 Task: Play online crossword game.
Action: Mouse moved to (480, 266)
Screenshot: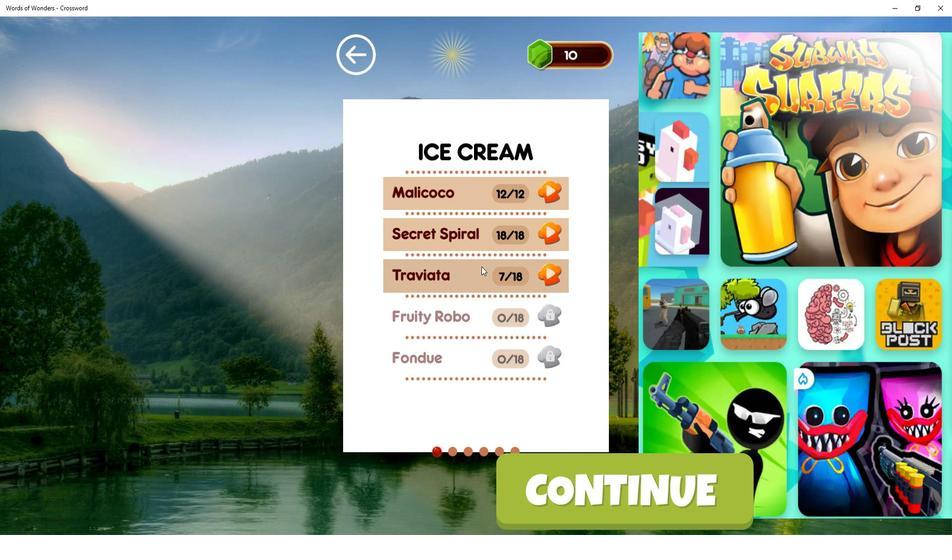 
Action: Mouse pressed left at (480, 266)
Screenshot: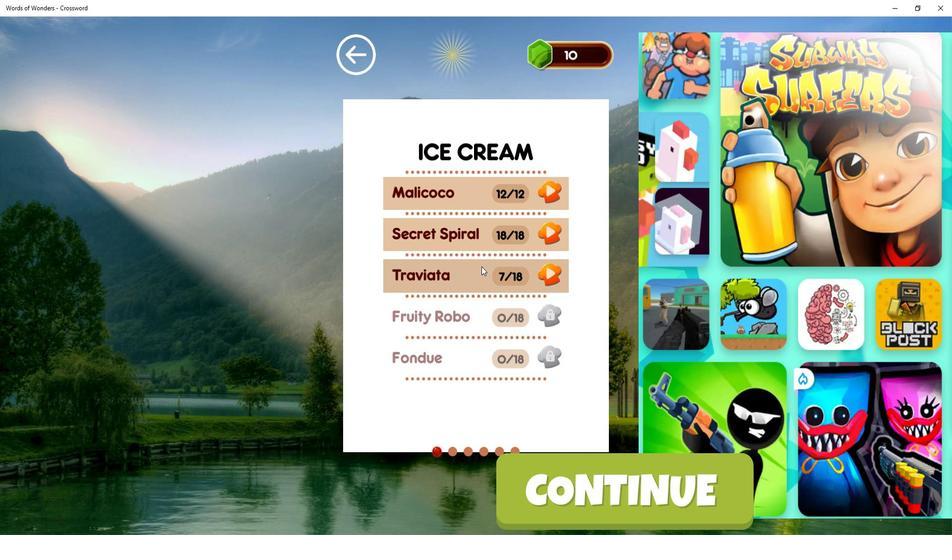 
Action: Mouse moved to (421, 165)
Screenshot: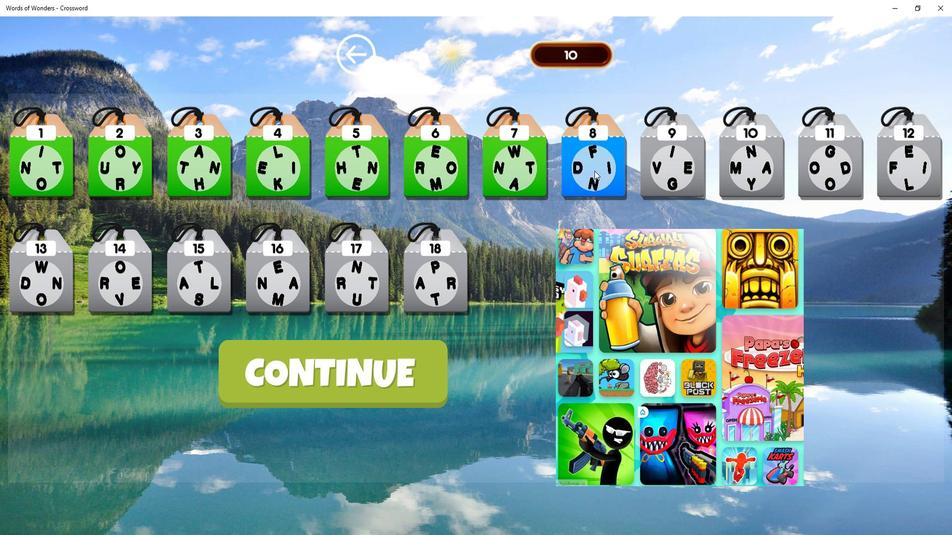 
Action: Mouse pressed left at (421, 165)
Screenshot: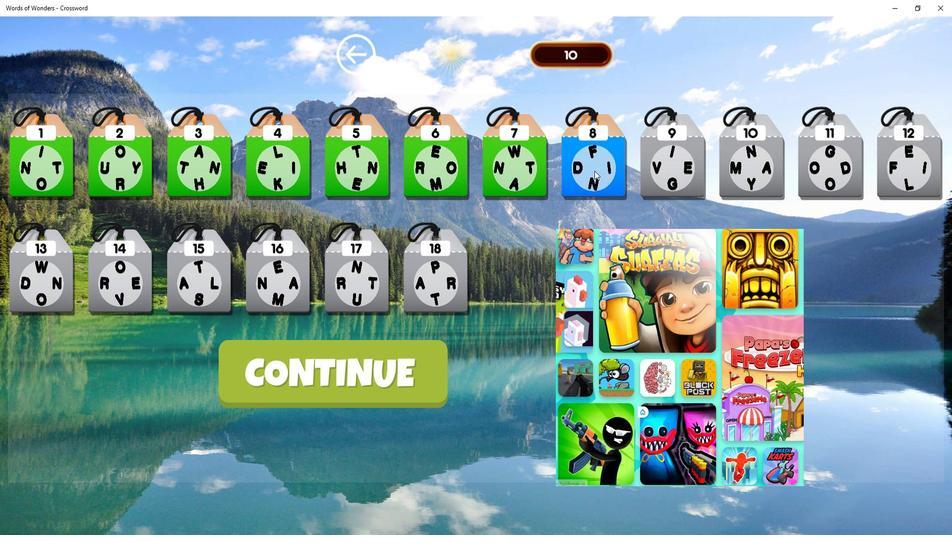 
Action: Mouse moved to (452, 367)
Screenshot: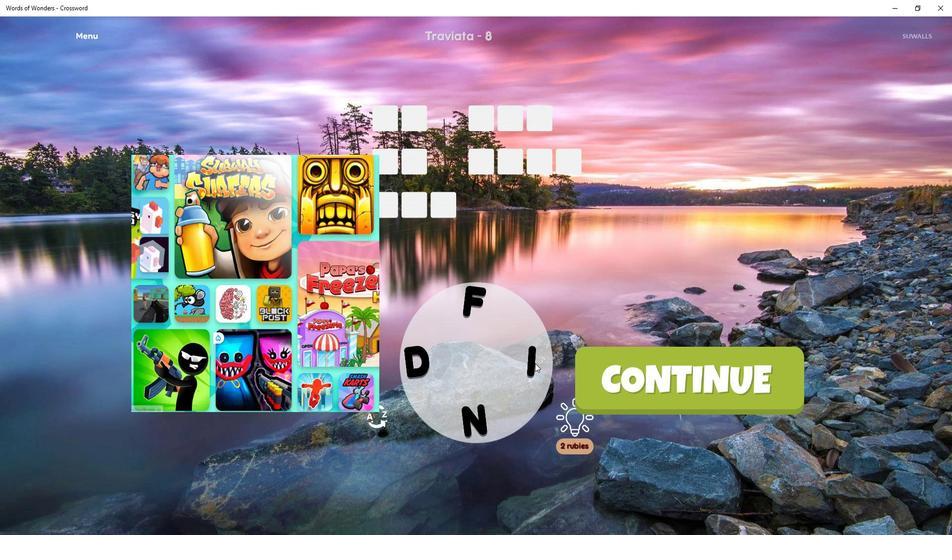 
Action: Mouse pressed left at (452, 367)
Screenshot: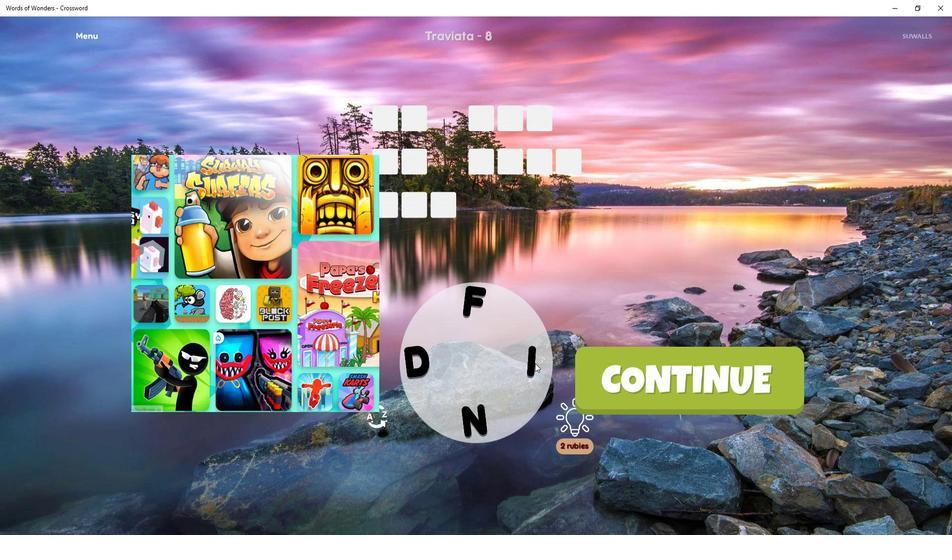
Action: Mouse moved to (453, 368)
Screenshot: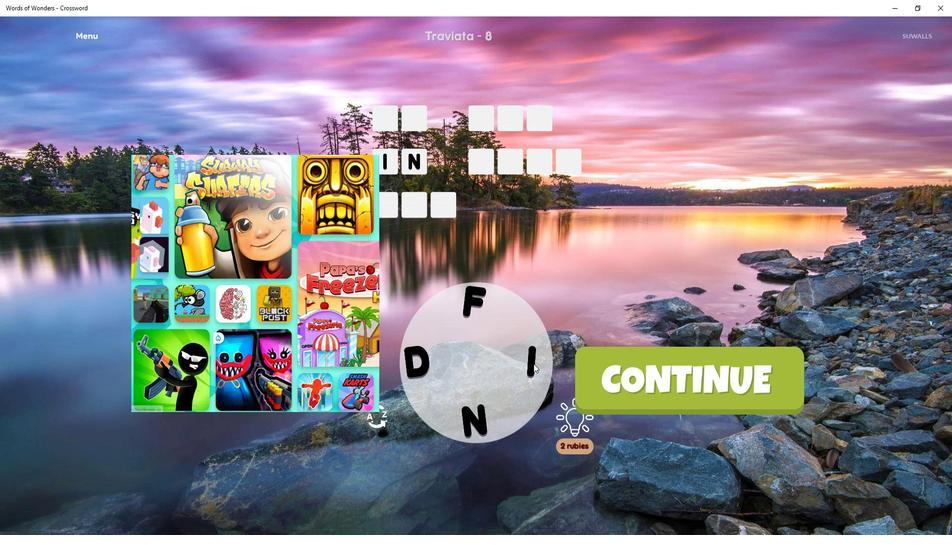 
Action: Mouse pressed left at (453, 368)
Screenshot: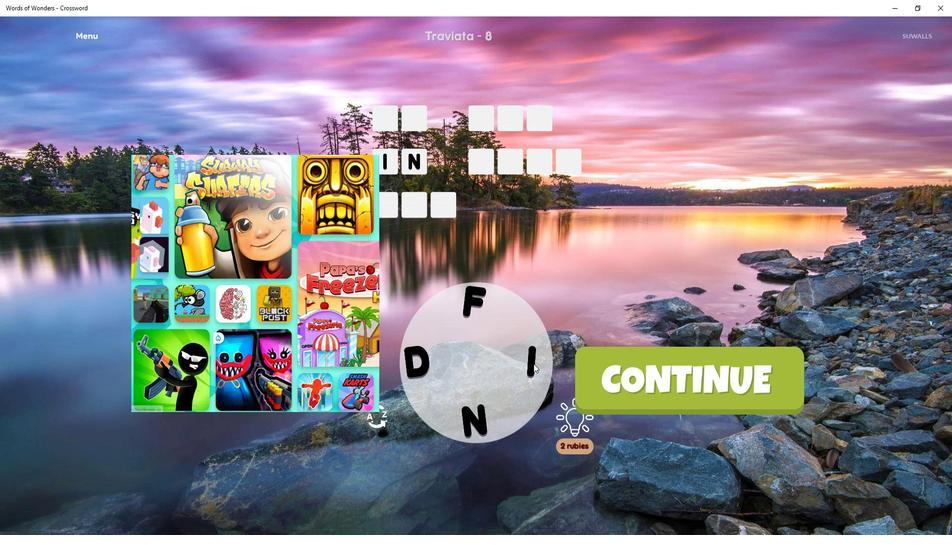 
Action: Mouse moved to (509, 367)
Screenshot: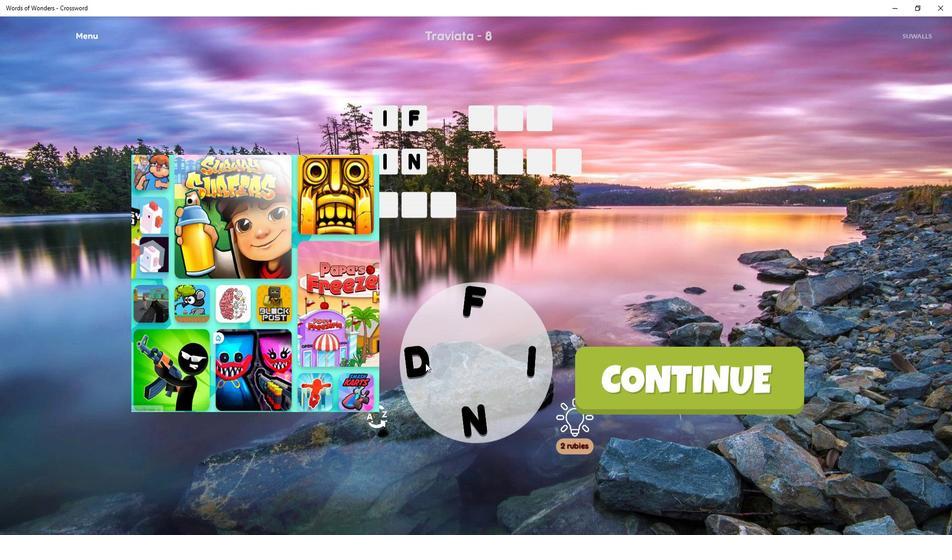 
Action: Mouse pressed left at (509, 367)
Screenshot: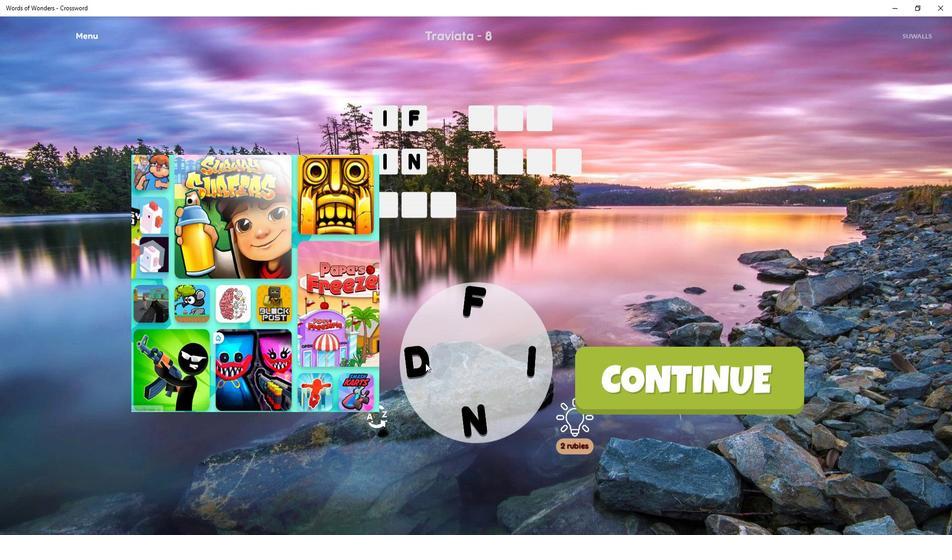 
Action: Mouse moved to (485, 303)
Screenshot: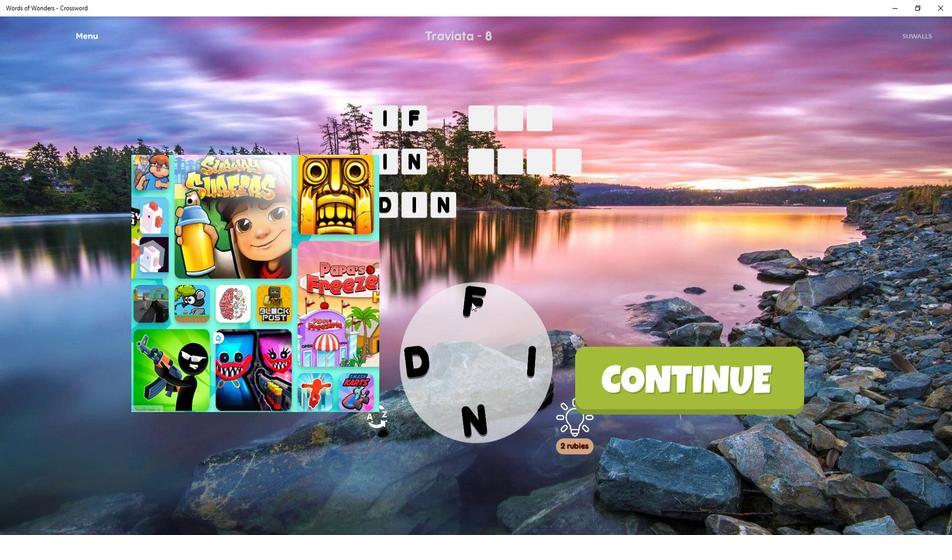 
Action: Mouse pressed left at (485, 303)
Screenshot: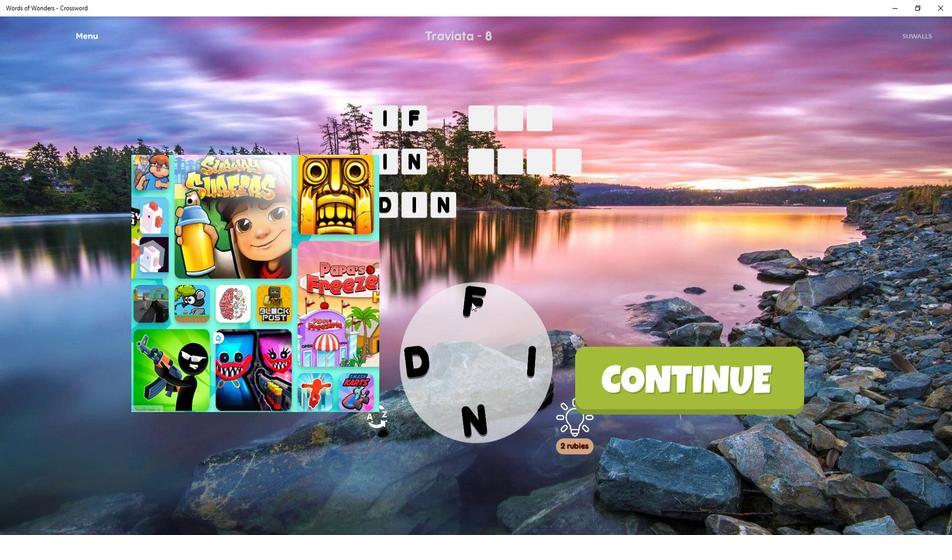 
Action: Mouse moved to (487, 300)
Screenshot: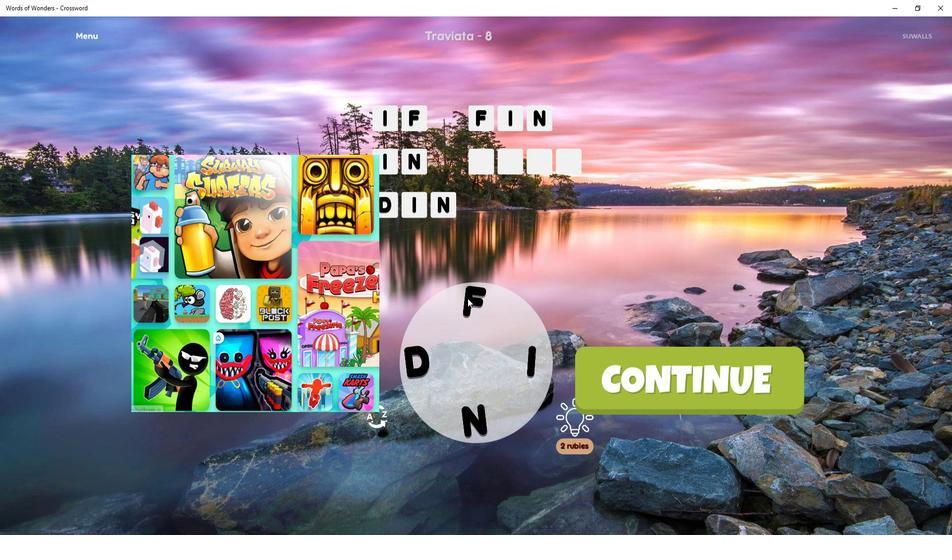 
Action: Mouse pressed left at (487, 300)
Screenshot: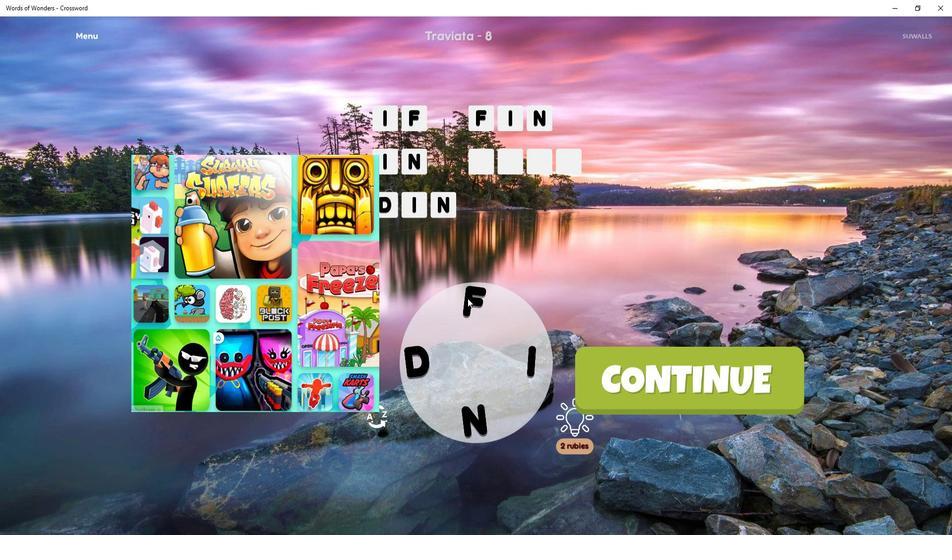 
Action: Mouse moved to (485, 213)
Screenshot: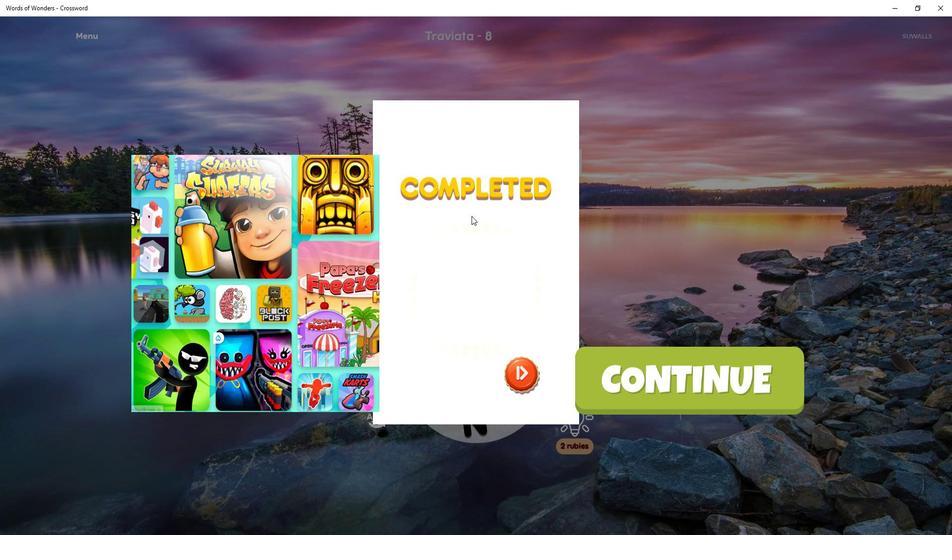 
